 Task: Assign Person0000000062 as Assignee of Child Issue ChildIssue0000000306 of Issue Issue0000000153 in Backlog  in Scrum Project Project0000000031 in Jira. Assign Person0000000062 as Assignee of Child Issue ChildIssue0000000307 of Issue Issue0000000154 in Backlog  in Scrum Project Project0000000031 in Jira. Assign Person0000000062 as Assignee of Child Issue ChildIssue0000000308 of Issue Issue0000000154 in Backlog  in Scrum Project Project0000000031 in Jira. Assign Person0000000062 as Assignee of Child Issue ChildIssue0000000309 of Issue Issue0000000155 in Backlog  in Scrum Project Project0000000031 in Jira. Assign Person0000000062 as Assignee of Child Issue ChildIssue0000000310 of Issue Issue0000000155 in Backlog  in Scrum Project Project0000000031 in Jira
Action: Mouse moved to (601, 432)
Screenshot: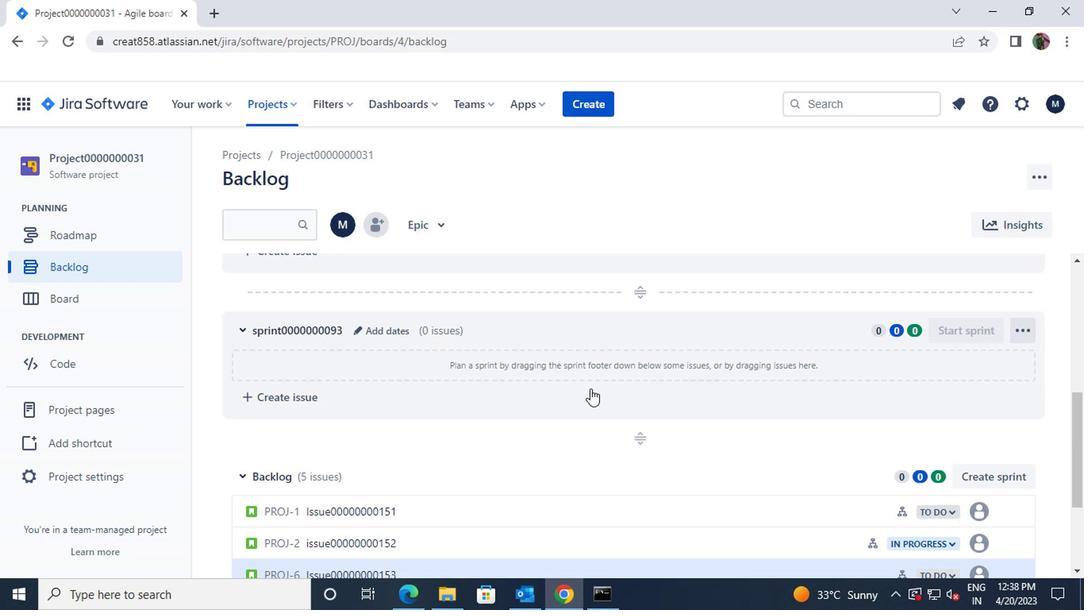 
Action: Mouse scrolled (601, 431) with delta (0, -1)
Screenshot: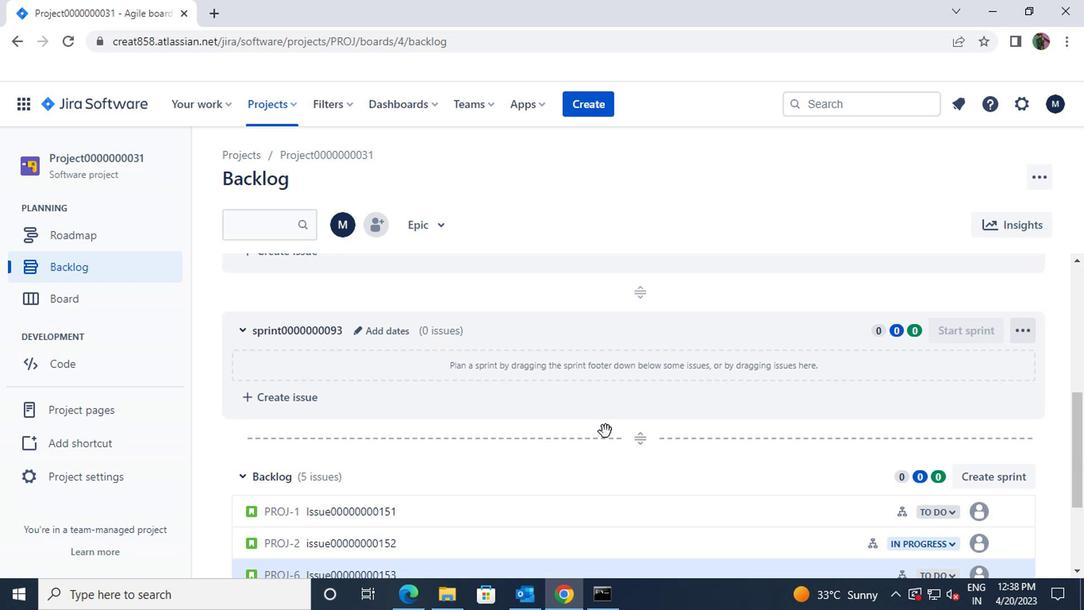 
Action: Mouse scrolled (601, 431) with delta (0, -1)
Screenshot: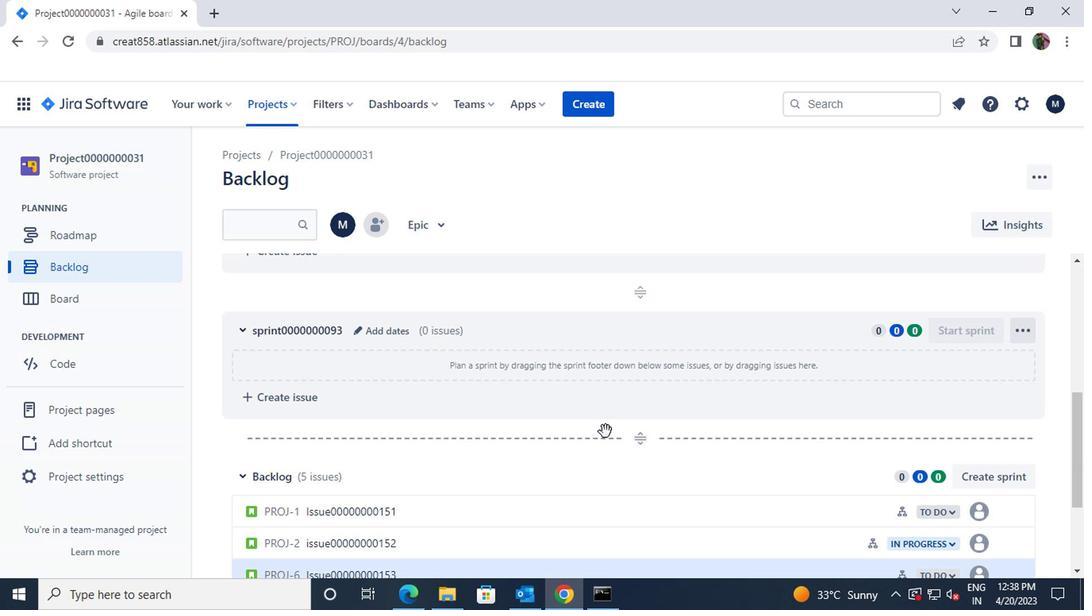 
Action: Mouse moved to (622, 373)
Screenshot: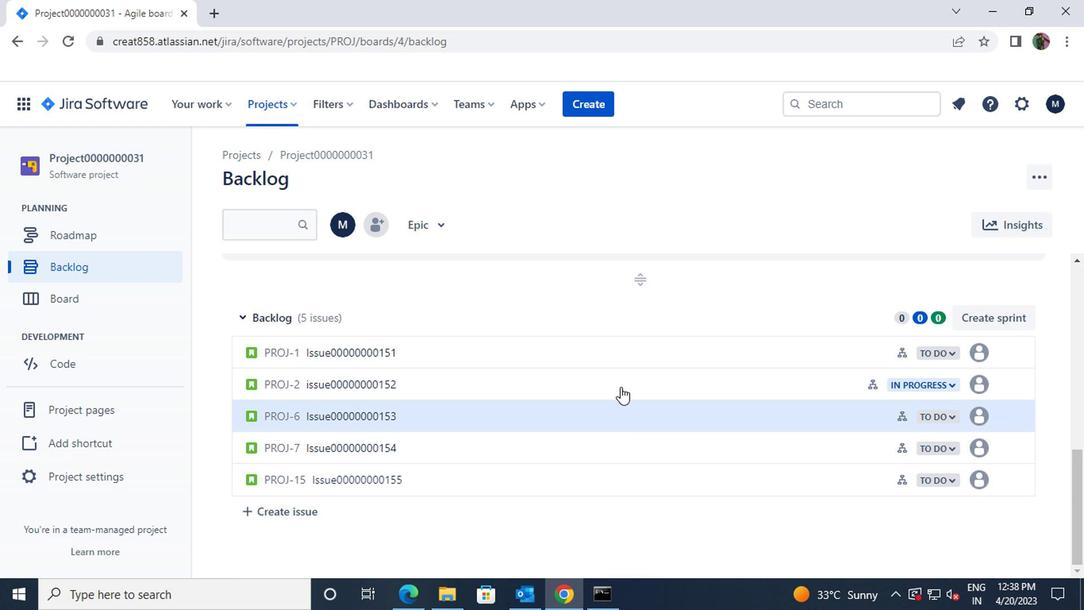 
Action: Mouse scrolled (622, 372) with delta (0, 0)
Screenshot: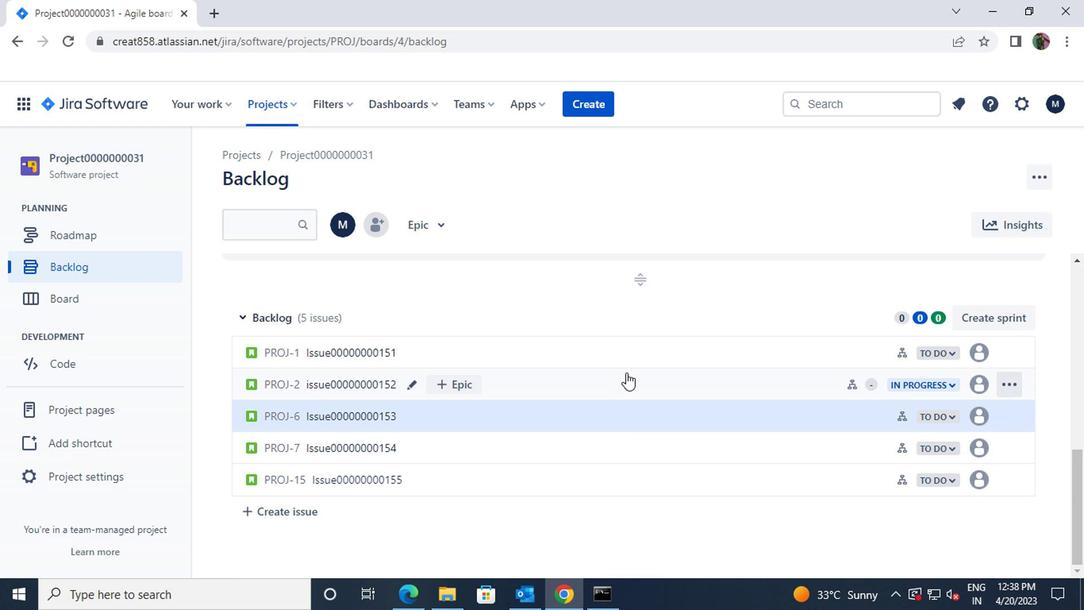 
Action: Mouse moved to (618, 415)
Screenshot: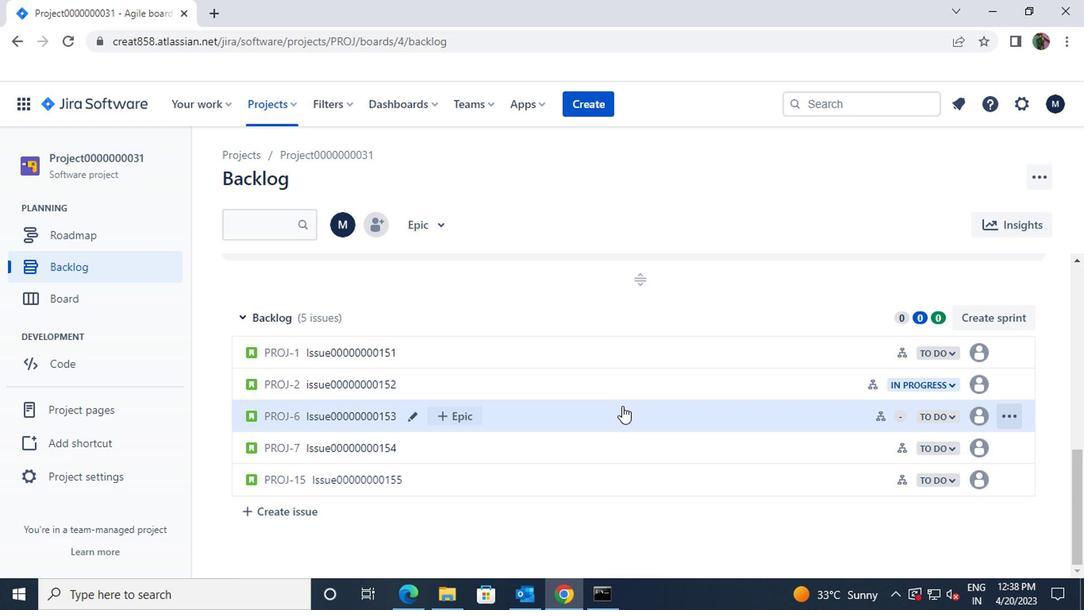 
Action: Mouse pressed left at (618, 415)
Screenshot: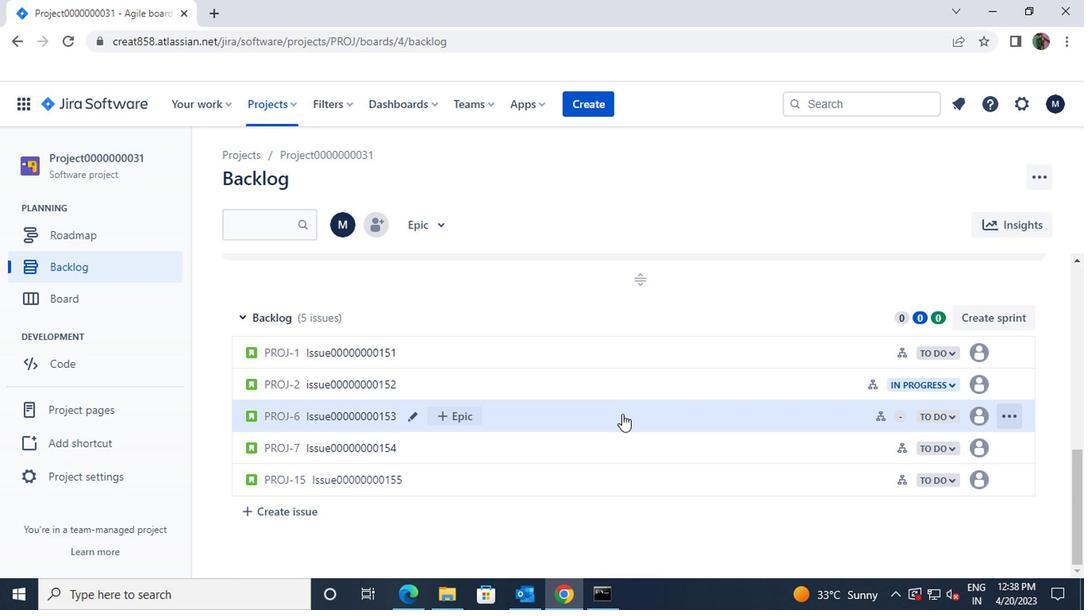 
Action: Mouse moved to (802, 345)
Screenshot: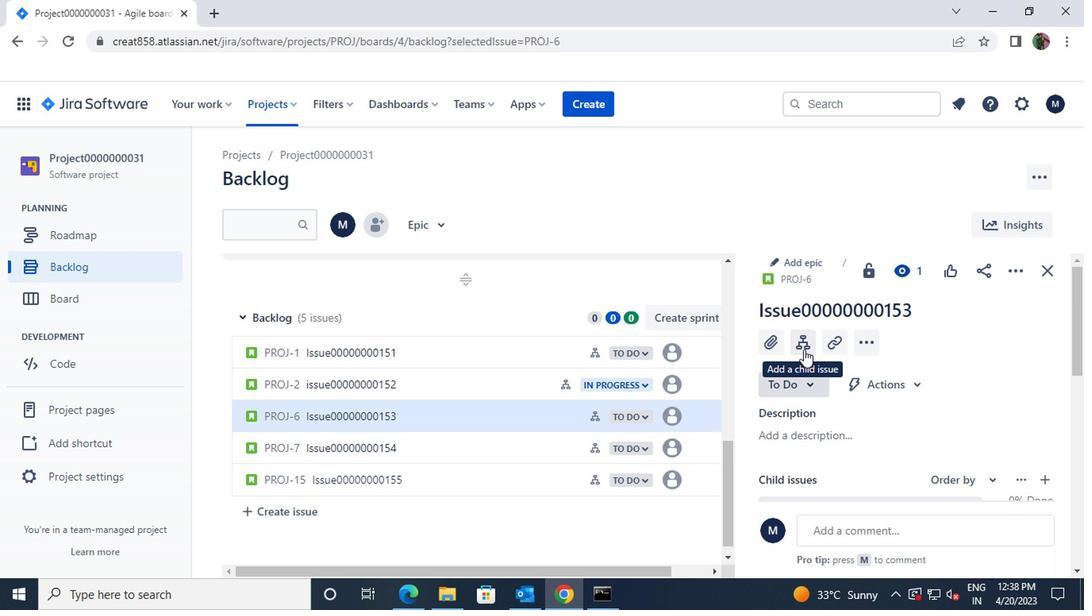 
Action: Mouse pressed left at (802, 345)
Screenshot: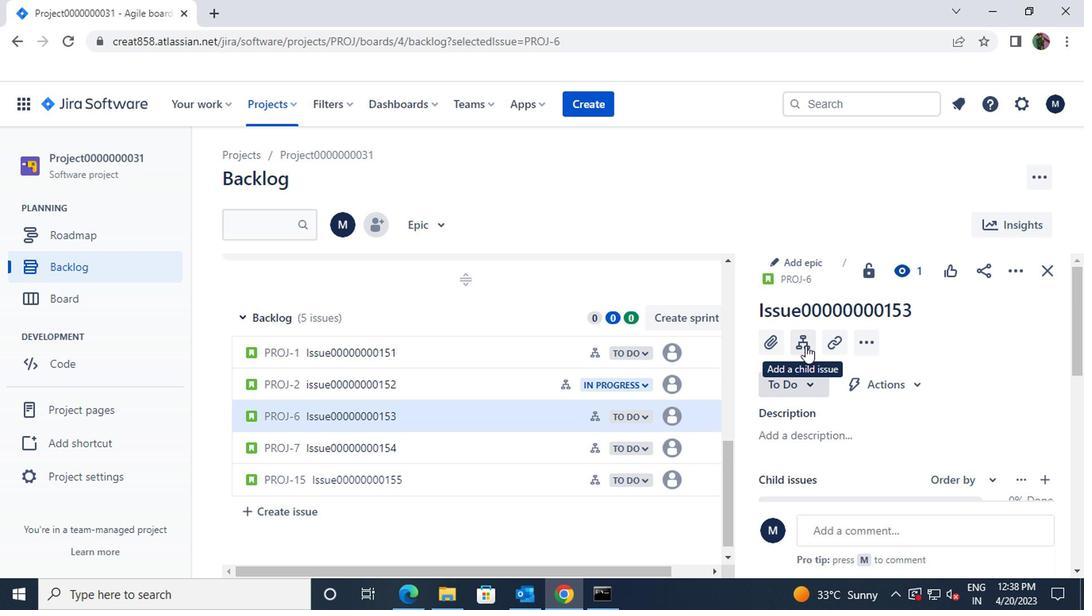 
Action: Mouse moved to (977, 332)
Screenshot: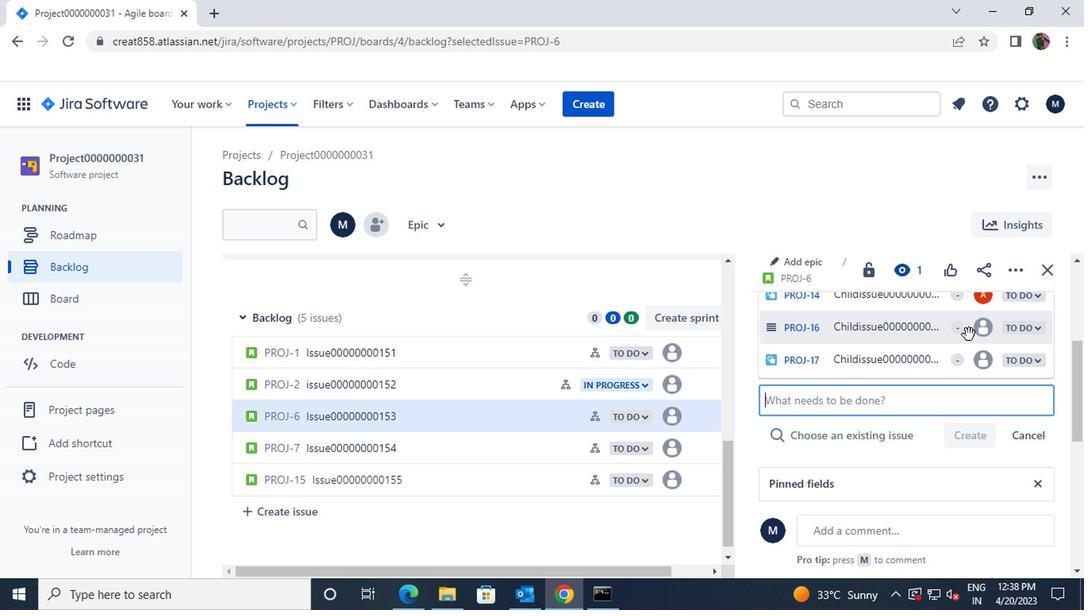 
Action: Mouse pressed left at (977, 332)
Screenshot: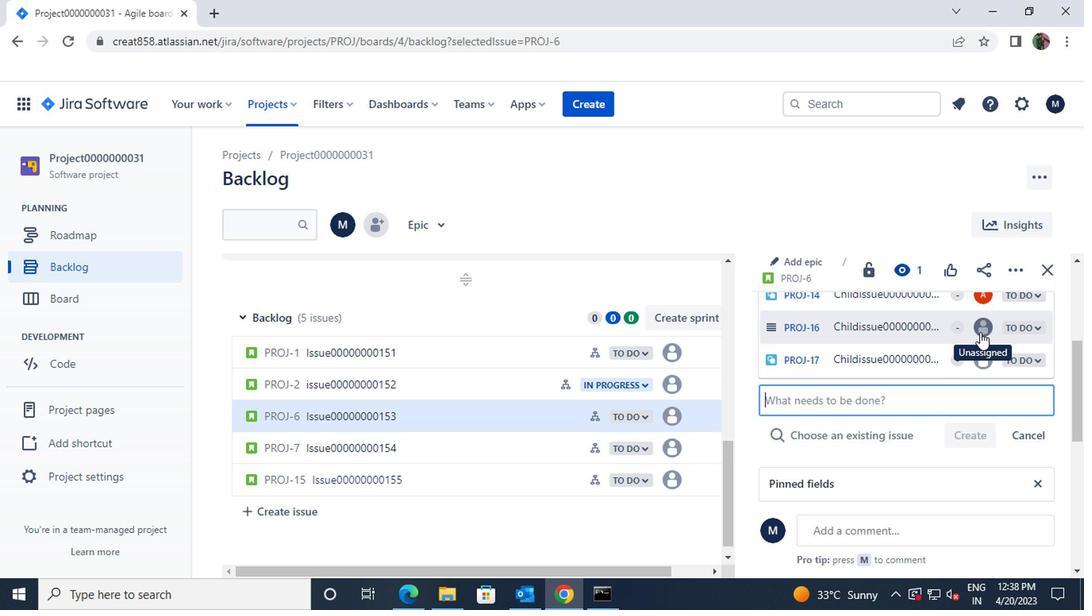 
Action: Mouse moved to (838, 346)
Screenshot: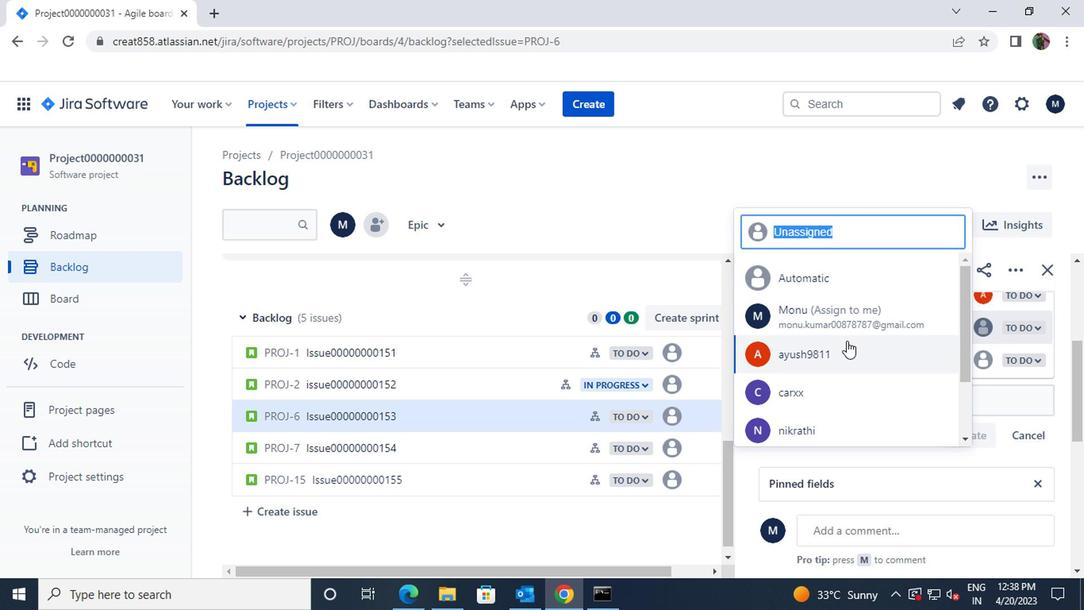 
Action: Mouse pressed left at (838, 346)
Screenshot: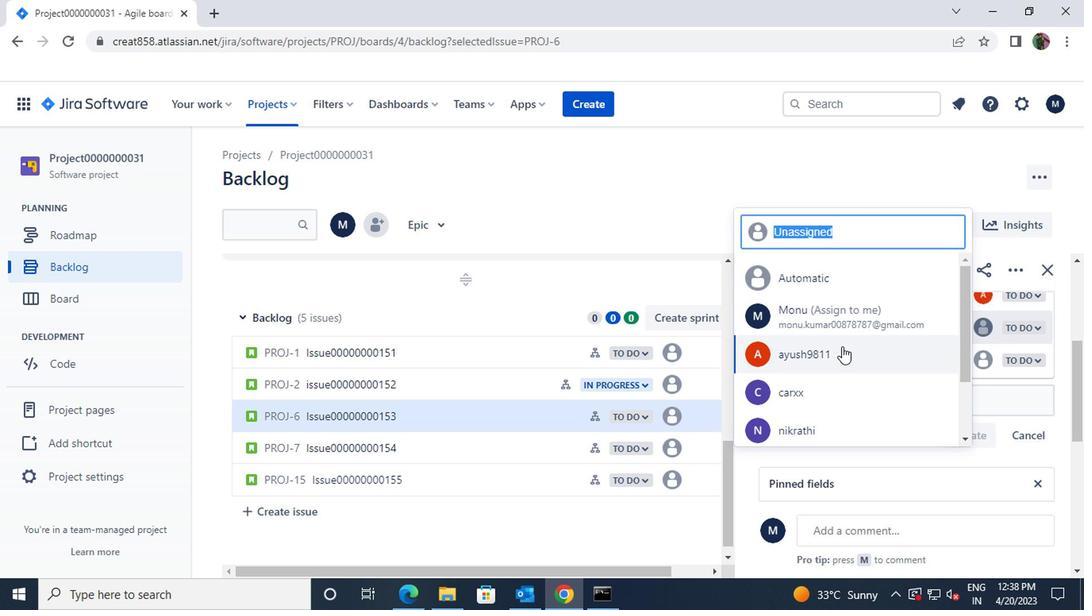 
Action: Mouse moved to (480, 424)
Screenshot: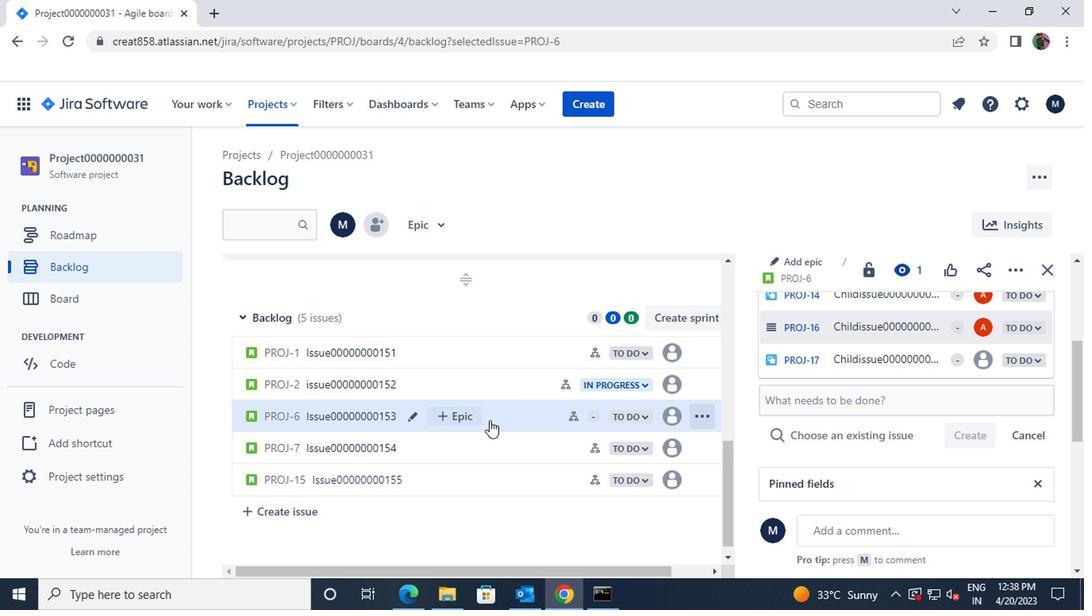 
Action: Mouse scrolled (480, 423) with delta (0, -1)
Screenshot: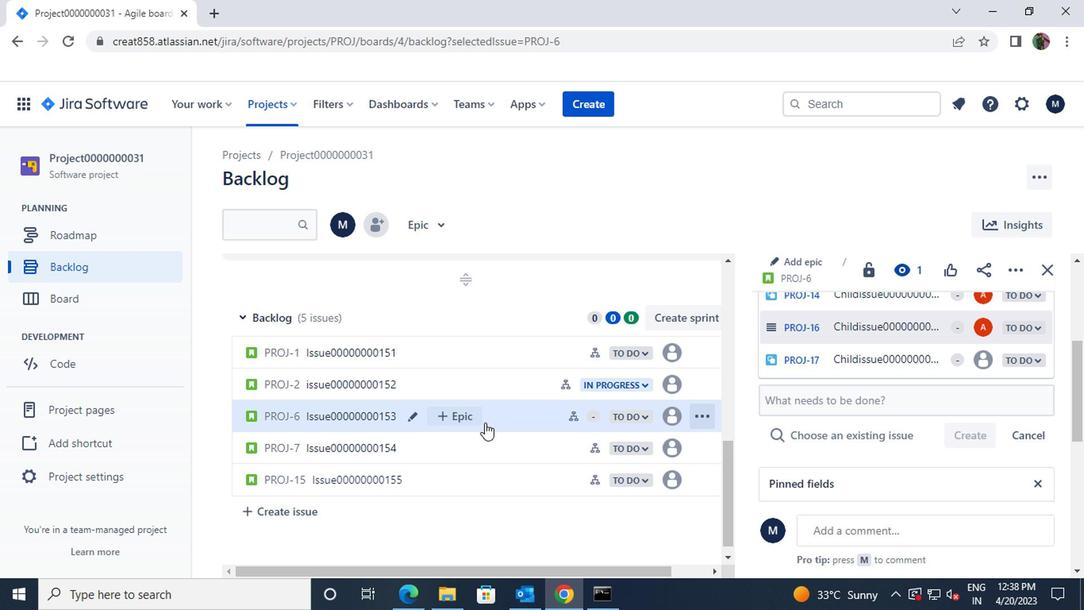 
Action: Mouse scrolled (480, 423) with delta (0, -1)
Screenshot: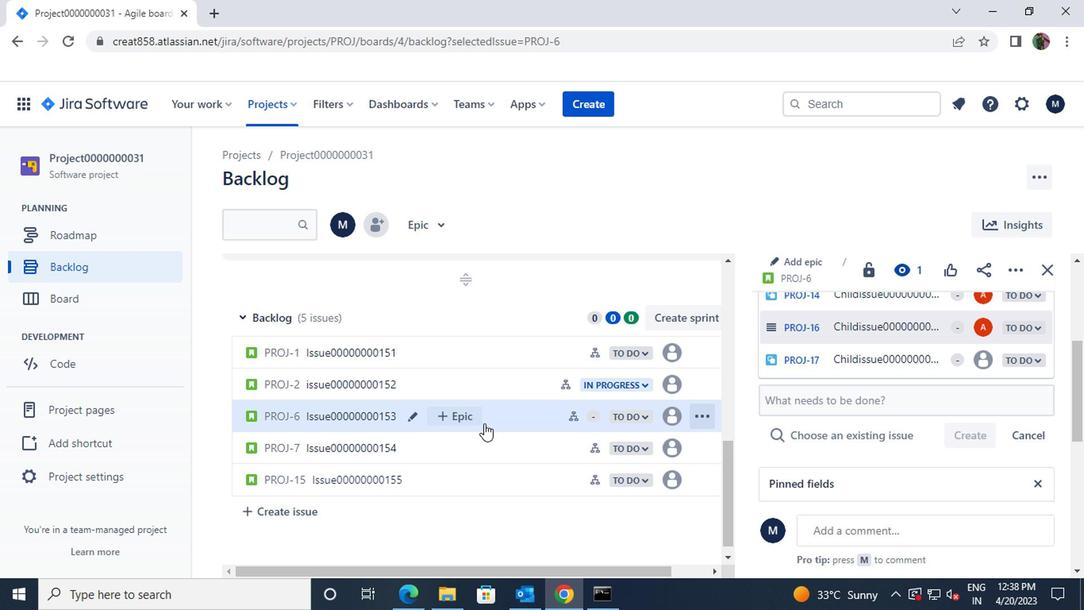 
Action: Mouse moved to (490, 444)
Screenshot: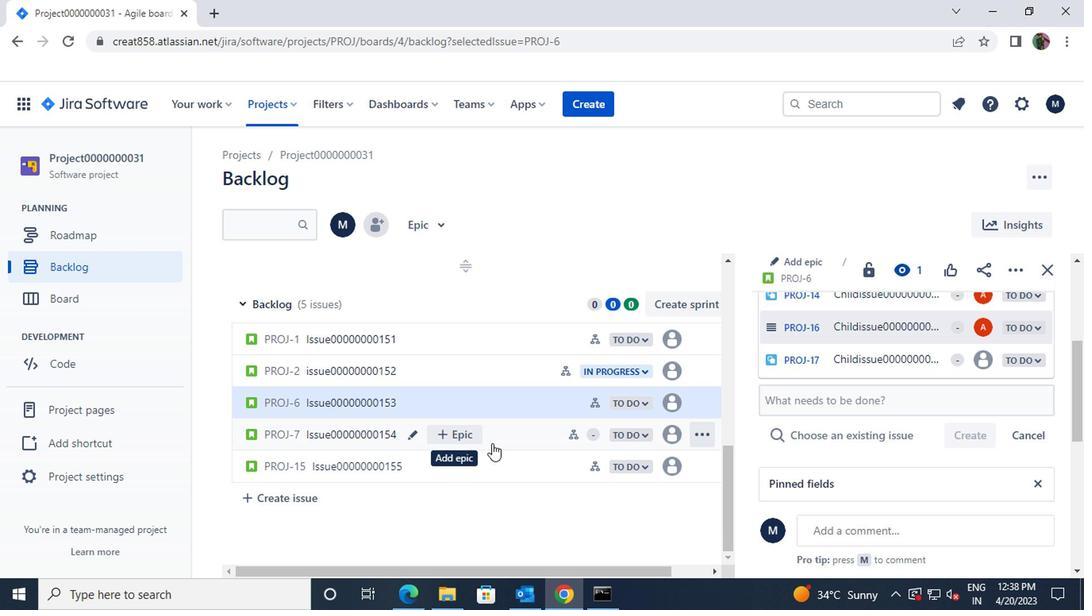
Action: Mouse pressed left at (490, 444)
Screenshot: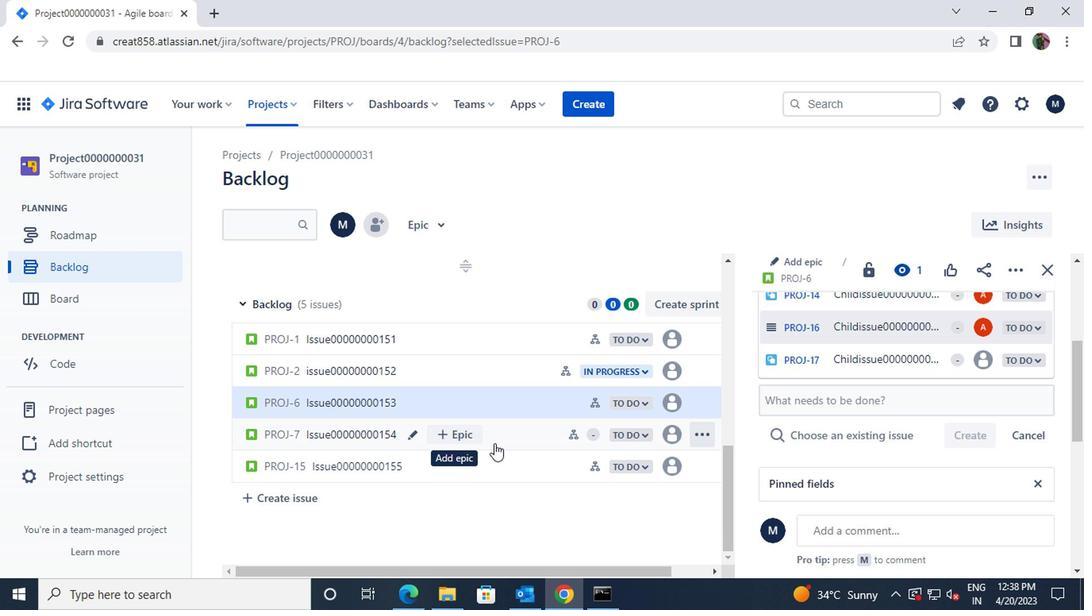 
Action: Mouse moved to (799, 341)
Screenshot: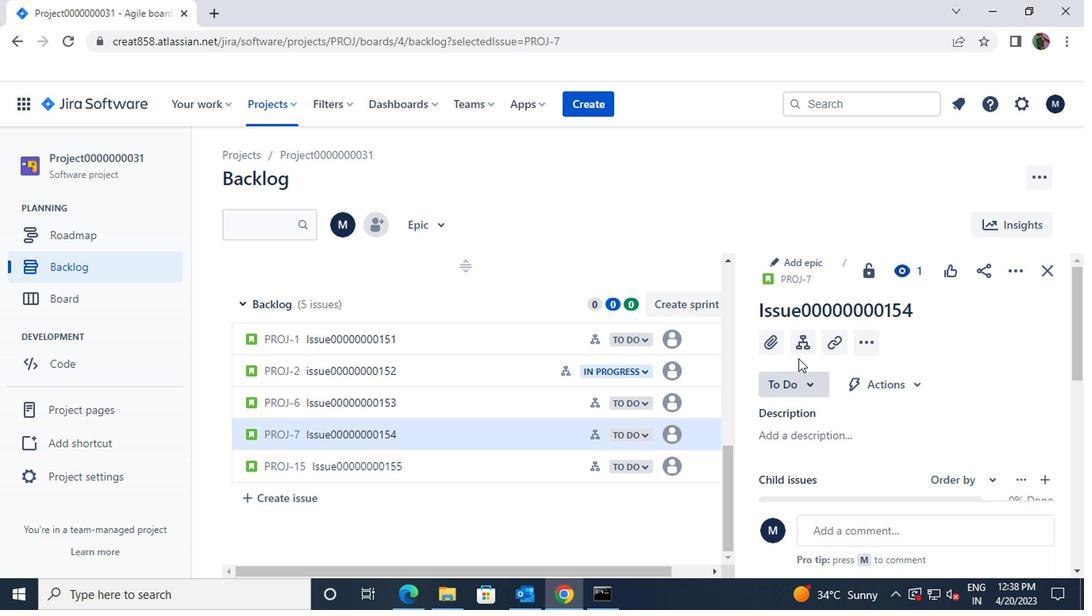 
Action: Mouse pressed left at (799, 341)
Screenshot: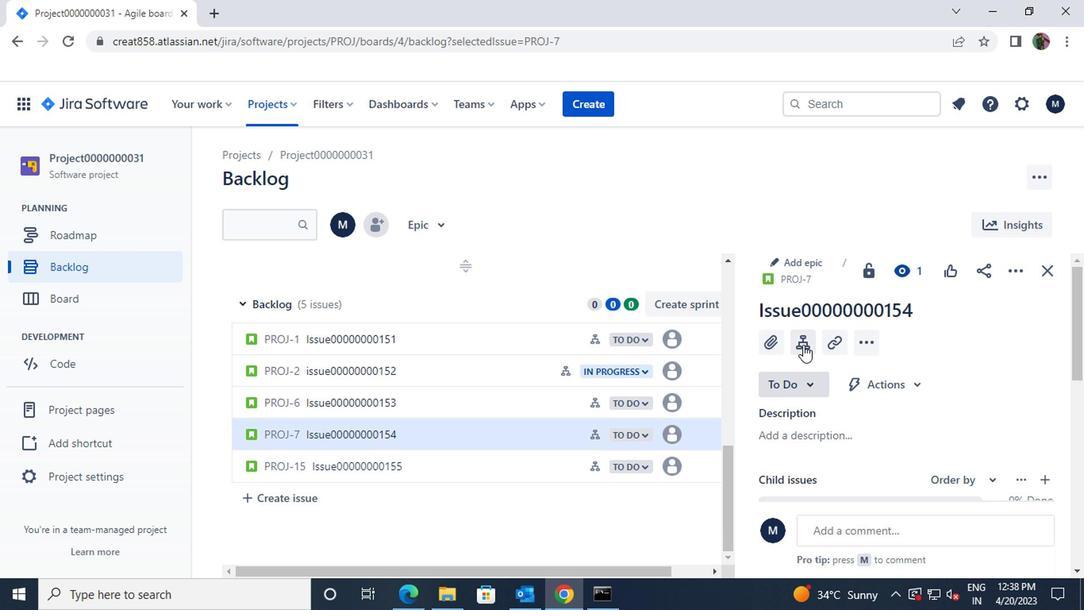 
Action: Mouse moved to (818, 351)
Screenshot: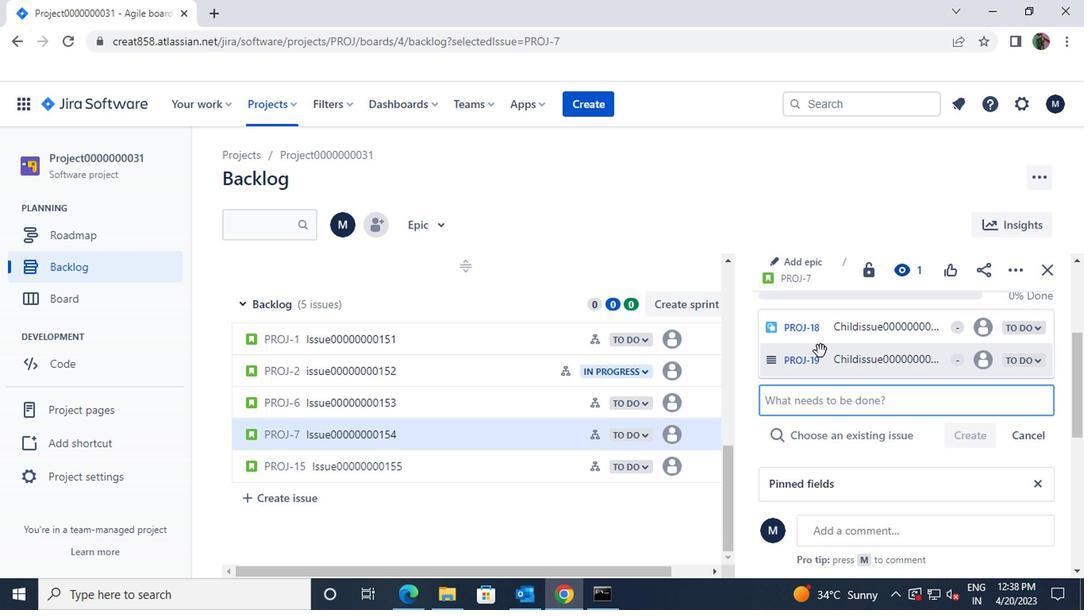 
Action: Mouse scrolled (818, 352) with delta (0, 0)
Screenshot: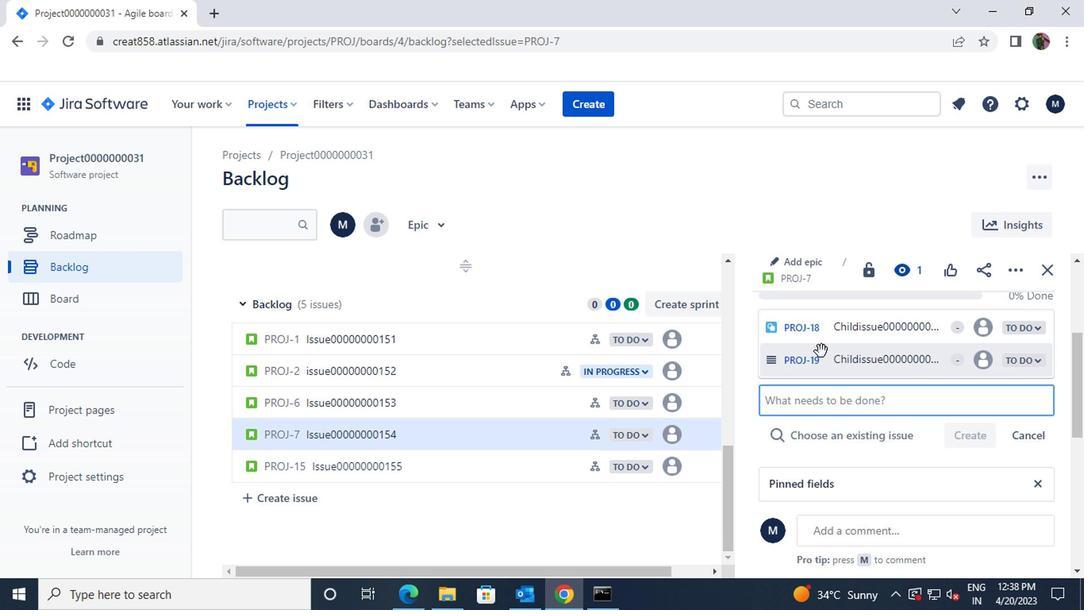 
Action: Mouse moved to (985, 413)
Screenshot: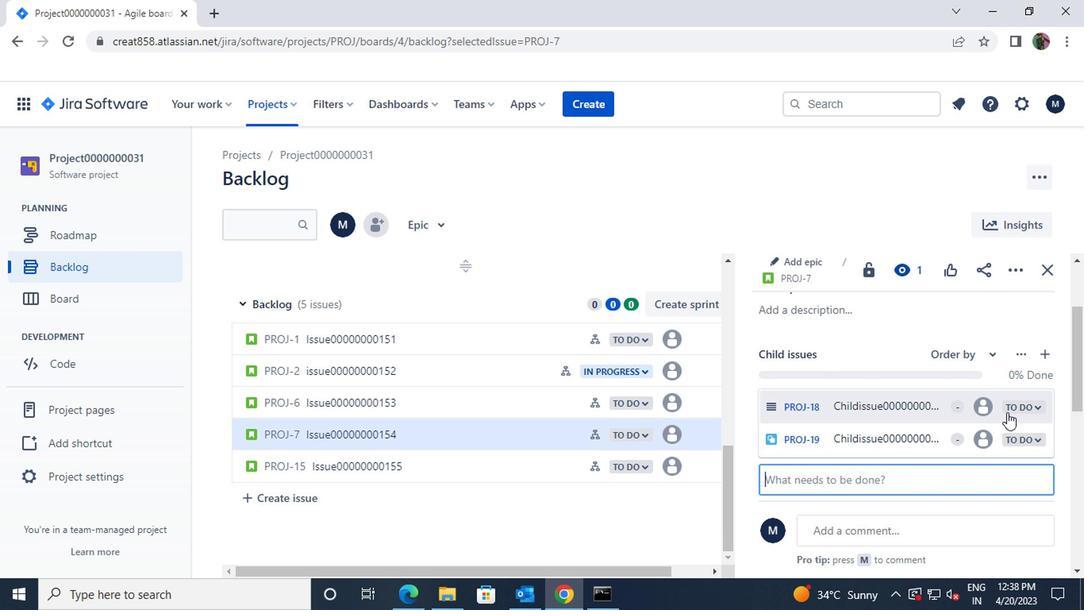
Action: Mouse pressed left at (985, 413)
Screenshot: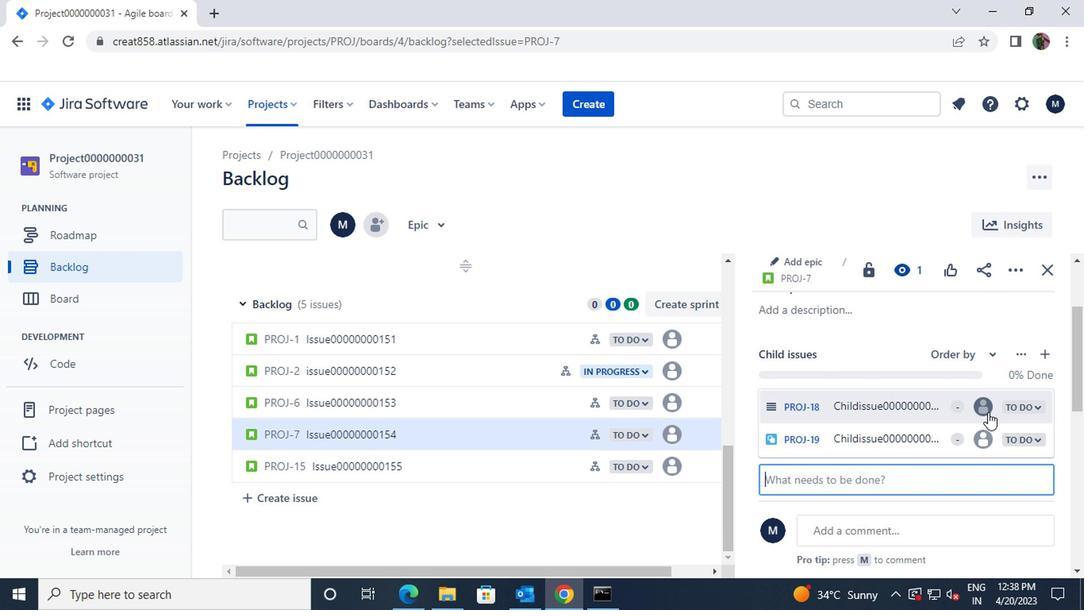 
Action: Mouse moved to (911, 427)
Screenshot: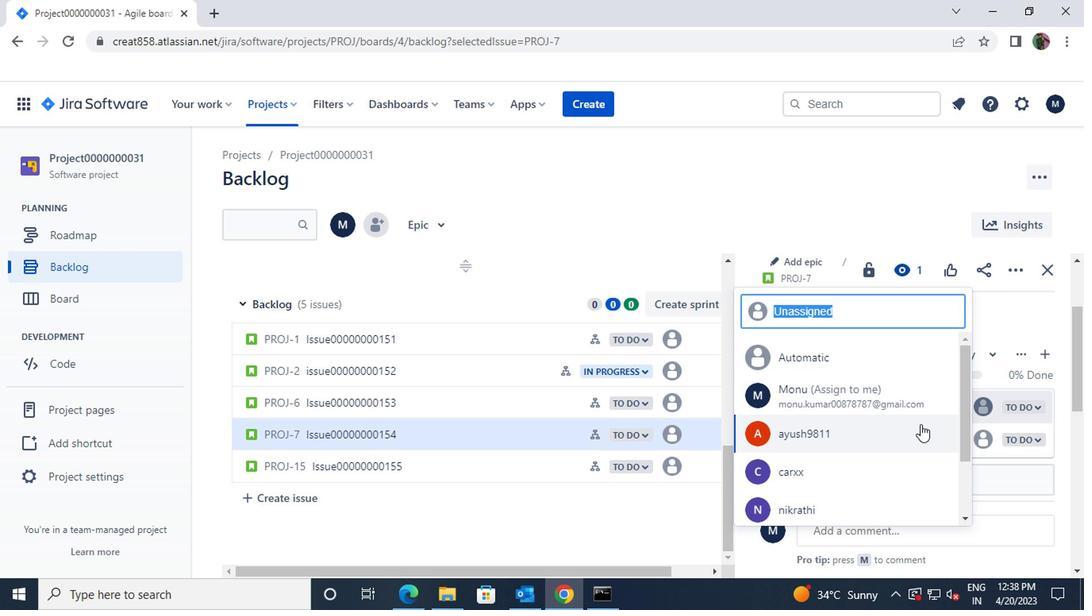 
Action: Mouse pressed left at (911, 427)
Screenshot: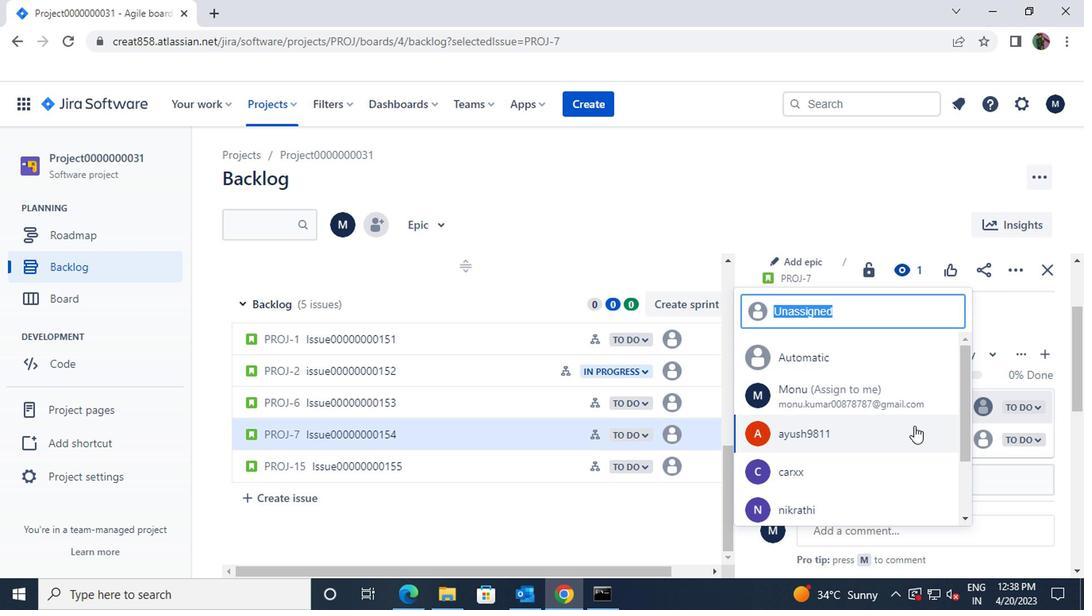 
Action: Mouse moved to (974, 440)
Screenshot: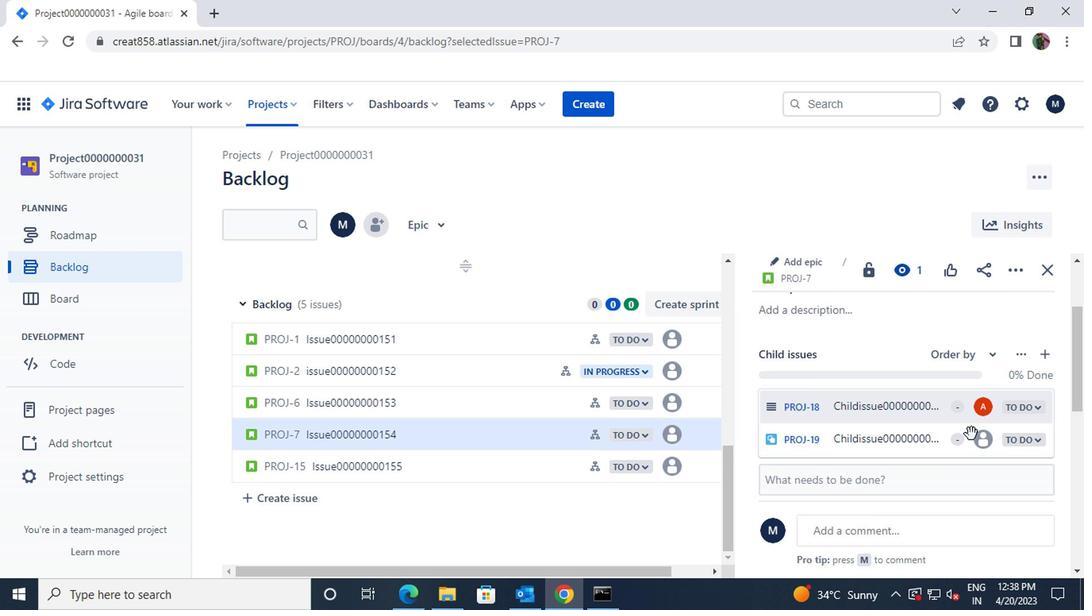 
Action: Mouse pressed left at (974, 440)
Screenshot: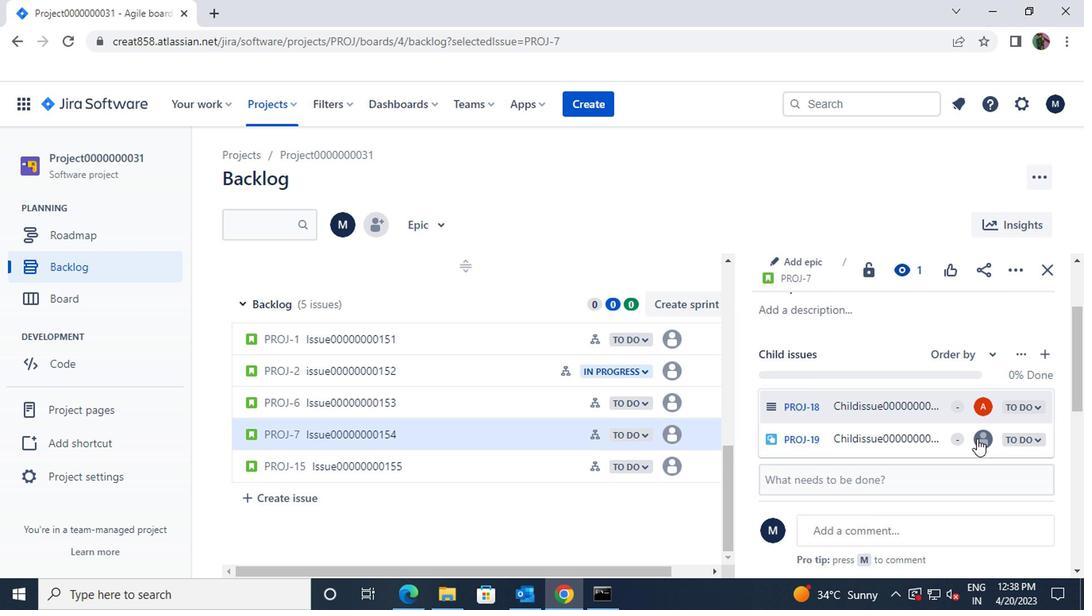 
Action: Mouse moved to (864, 464)
Screenshot: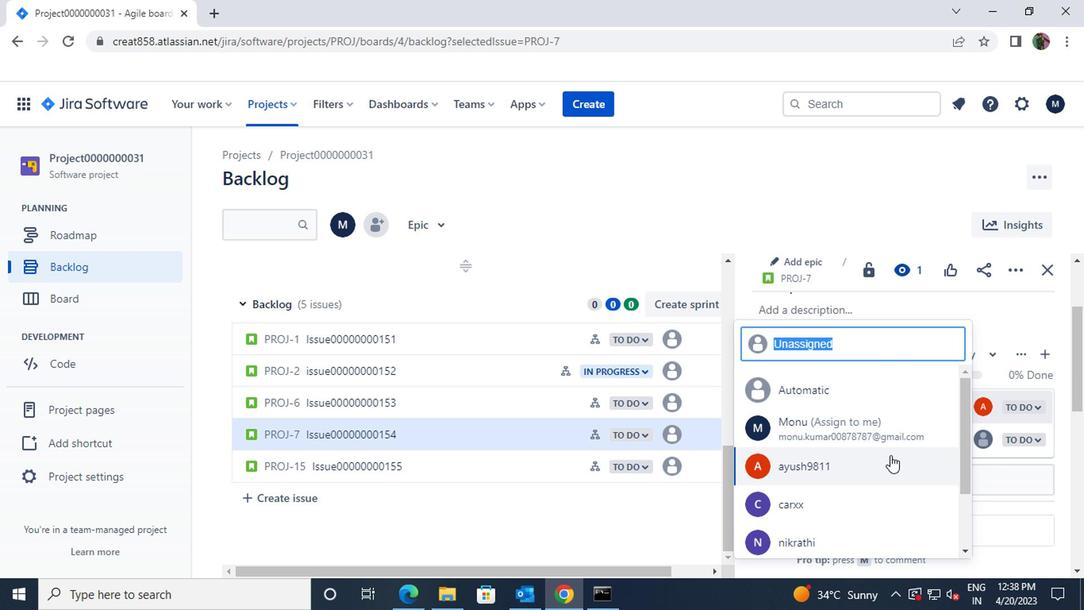 
Action: Mouse pressed left at (864, 464)
Screenshot: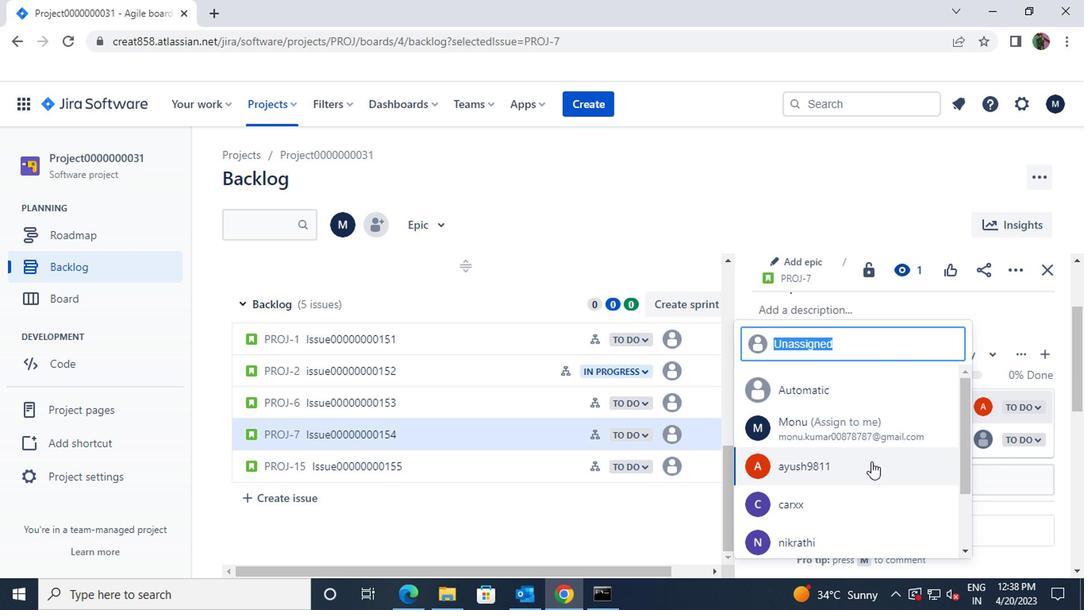 
Action: Mouse moved to (519, 448)
Screenshot: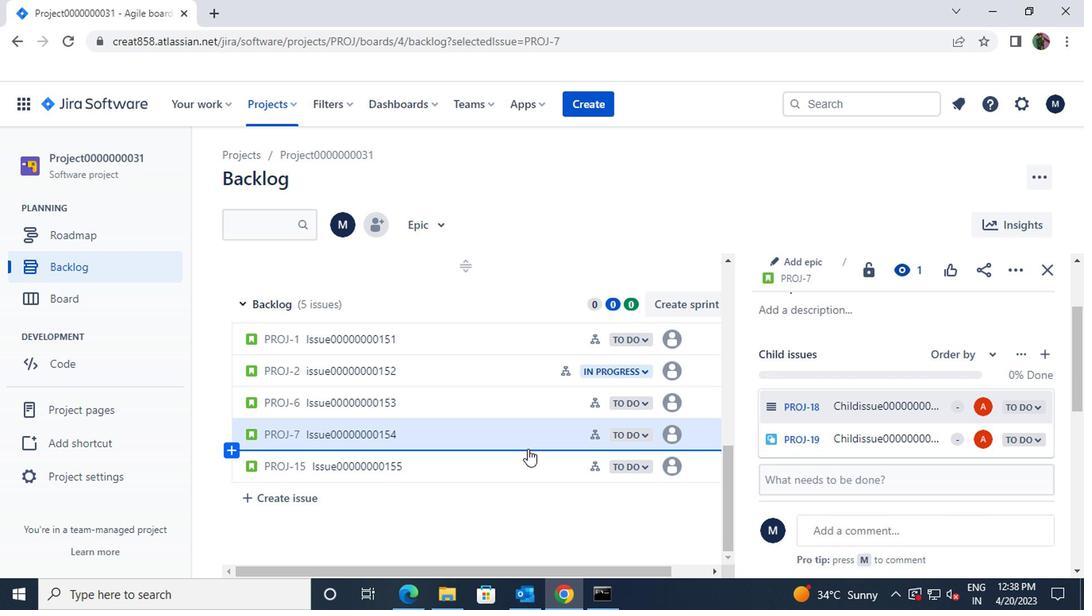 
Action: Mouse scrolled (519, 446) with delta (0, -1)
Screenshot: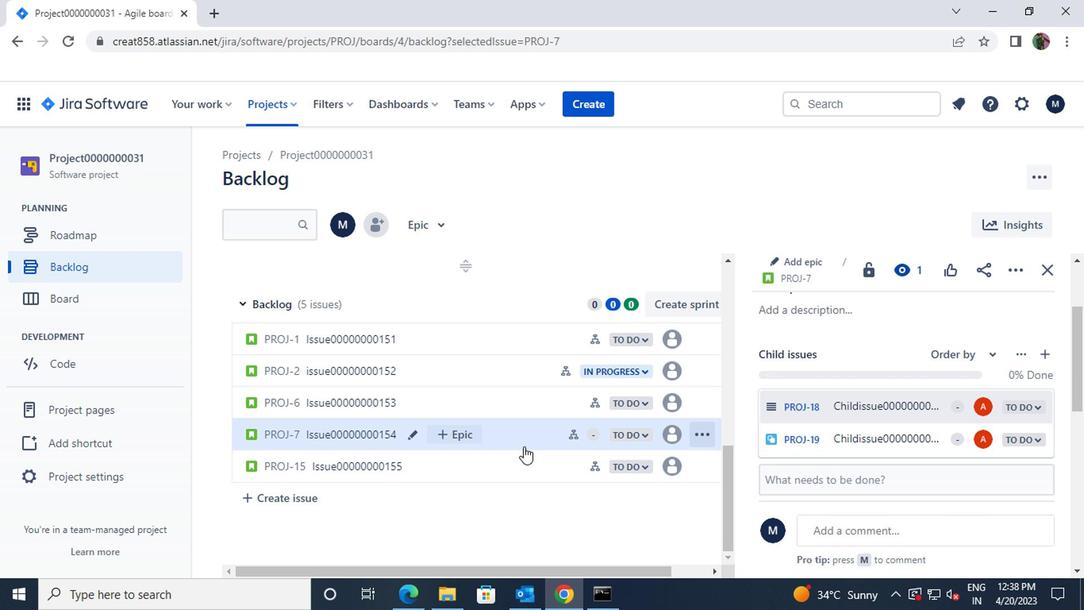
Action: Mouse moved to (503, 462)
Screenshot: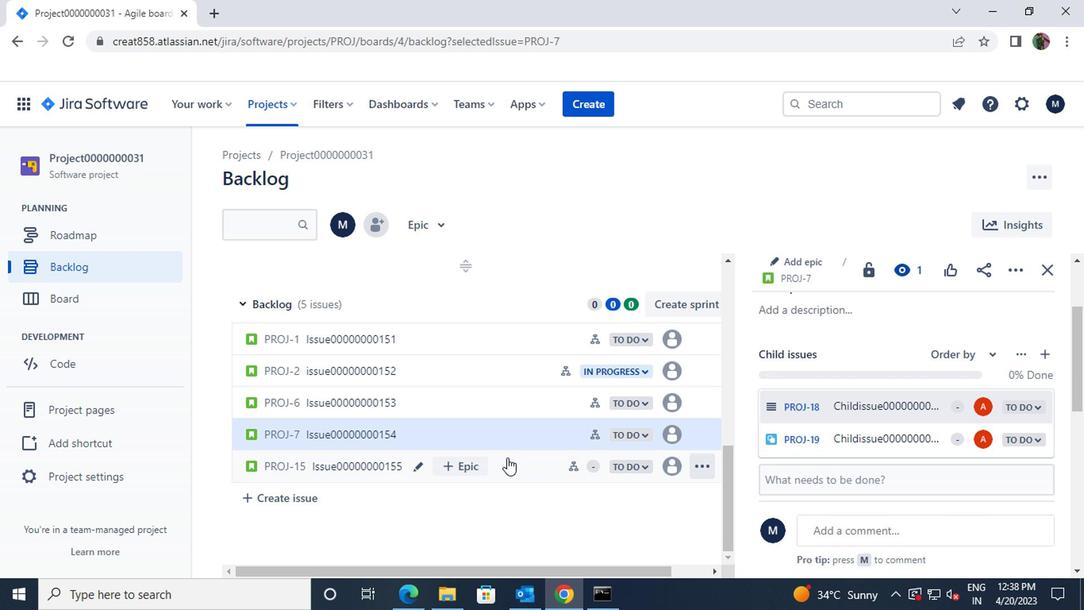 
Action: Mouse pressed left at (503, 462)
Screenshot: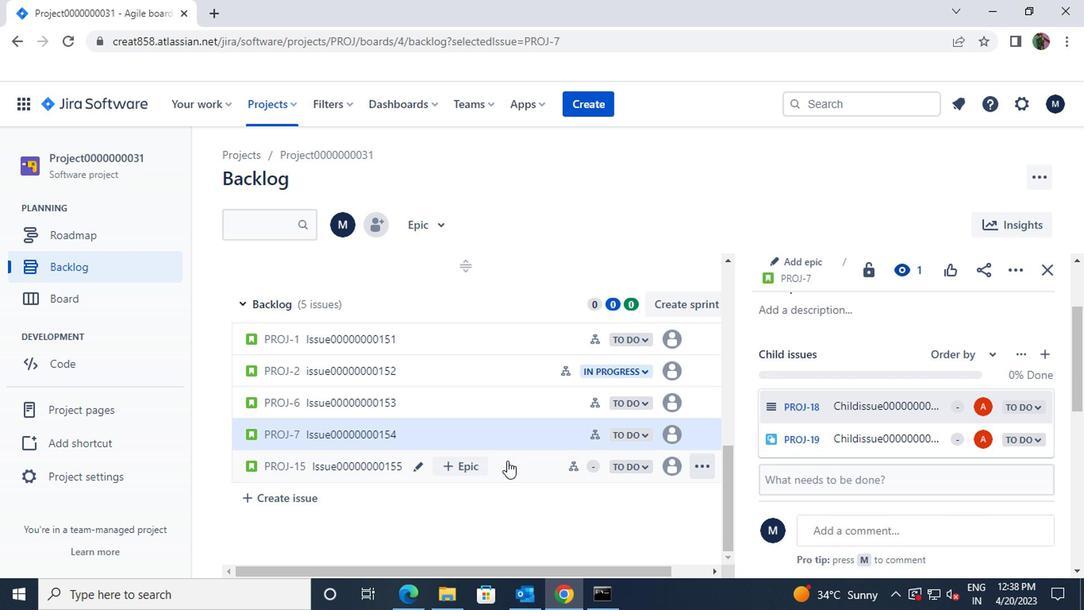 
Action: Mouse moved to (857, 441)
Screenshot: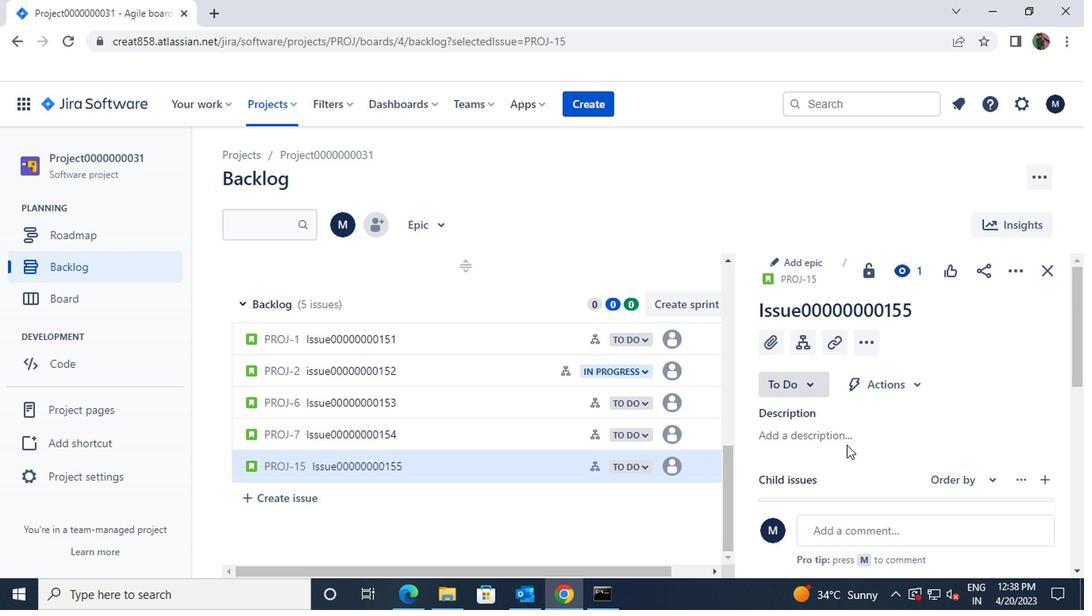 
Action: Mouse scrolled (857, 440) with delta (0, 0)
Screenshot: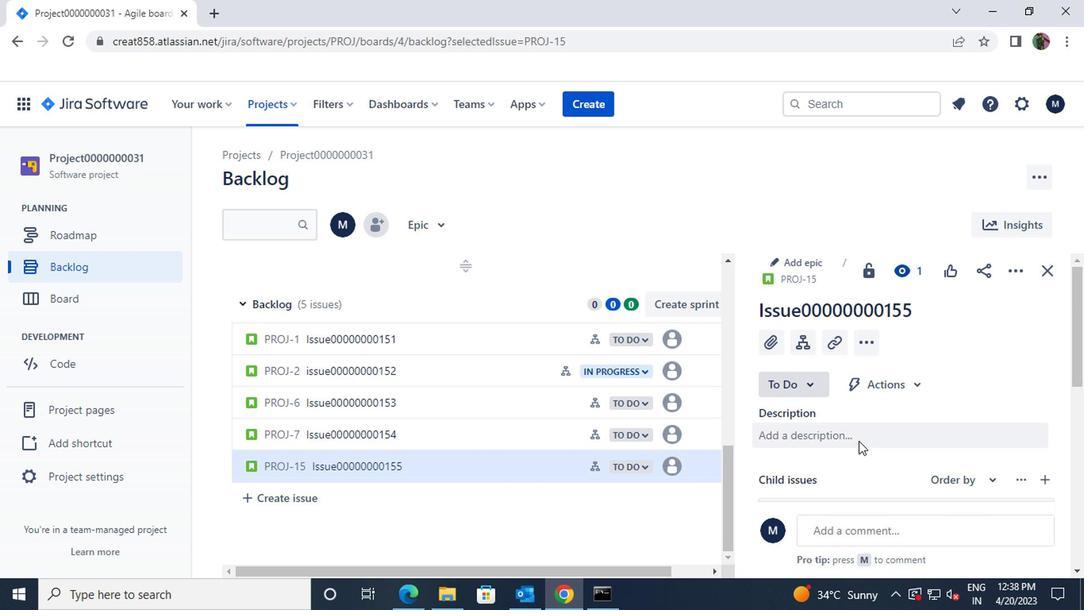 
Action: Mouse moved to (985, 438)
Screenshot: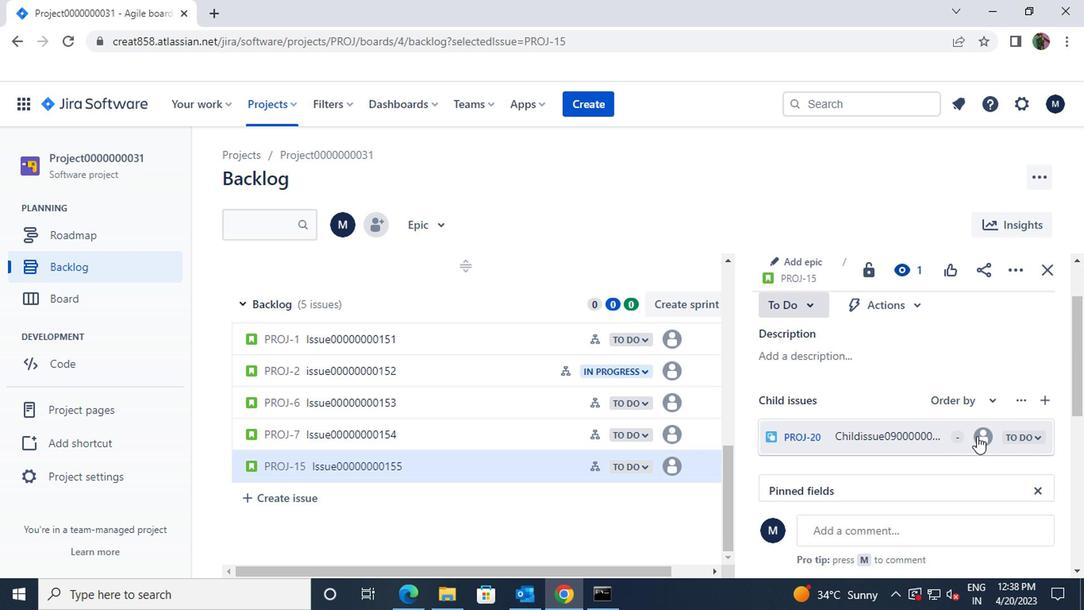 
Action: Mouse pressed left at (985, 438)
Screenshot: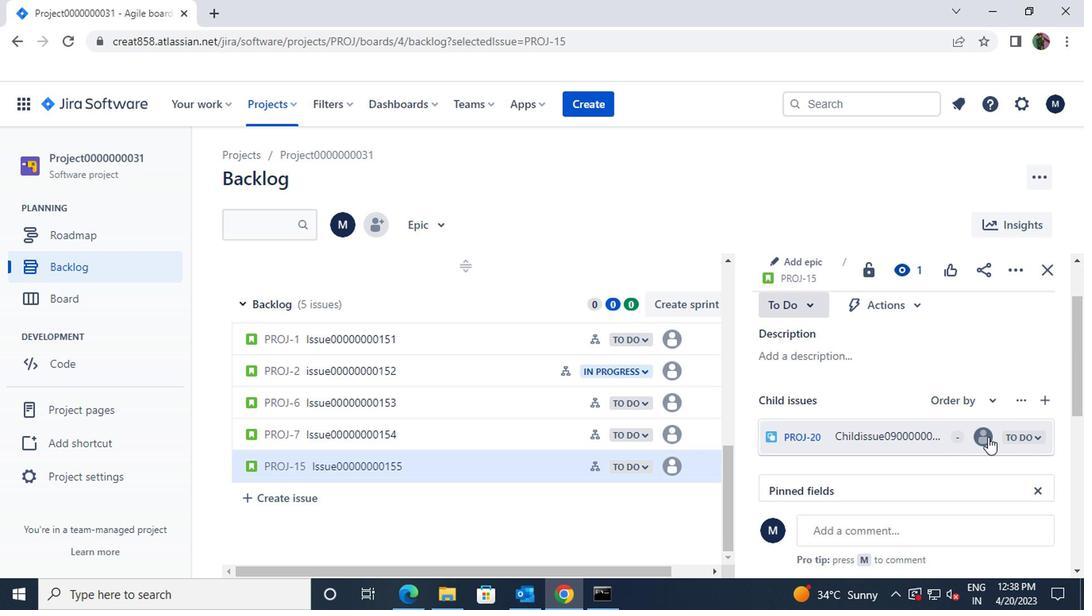 
Action: Mouse scrolled (985, 437) with delta (0, -1)
Screenshot: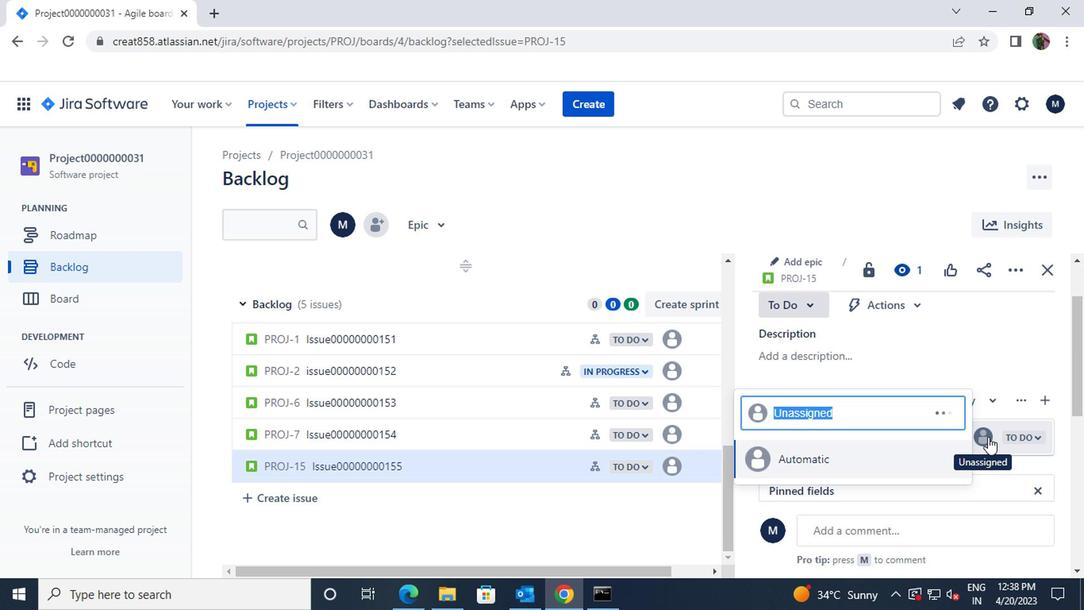 
Action: Mouse moved to (846, 383)
Screenshot: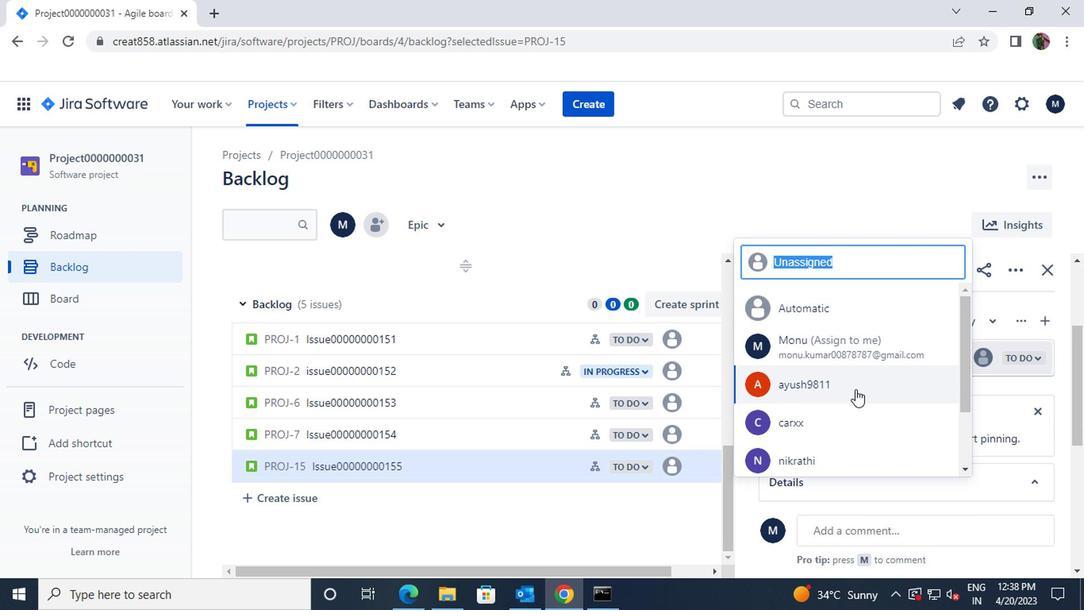 
Action: Mouse pressed left at (846, 383)
Screenshot: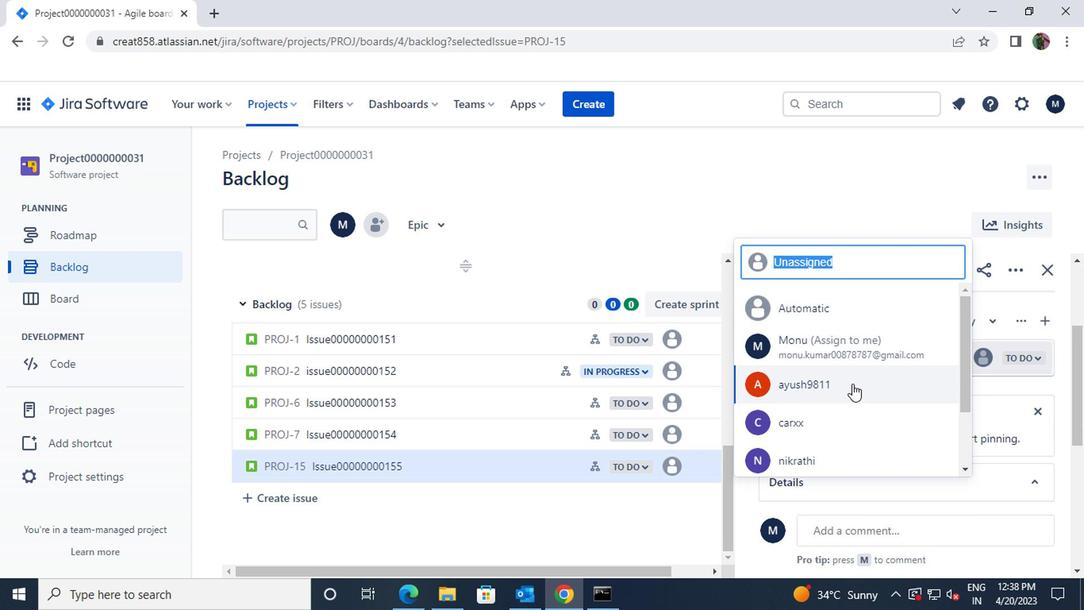 
Action: Mouse moved to (850, 383)
Screenshot: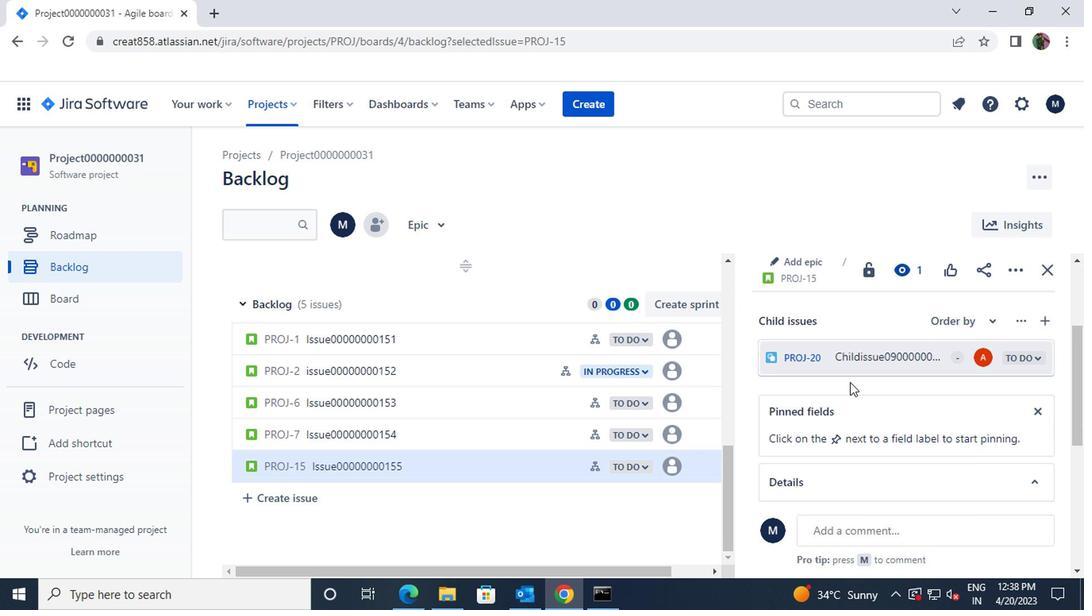 
